Task: In the  document roboposter.doc ,align picture to the 'center'. Insert word art below the picture and give heading  'Robot in Bordered Blue'
Action: Mouse moved to (461, 265)
Screenshot: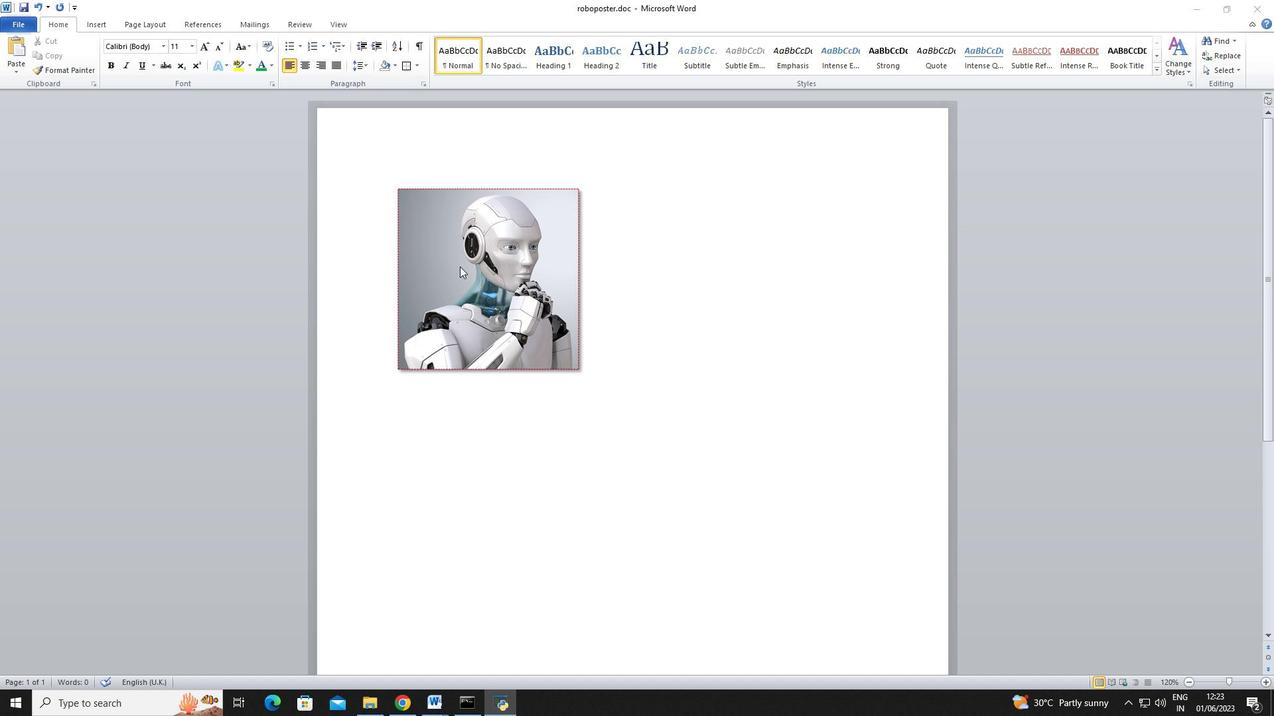 
Action: Mouse pressed left at (461, 265)
Screenshot: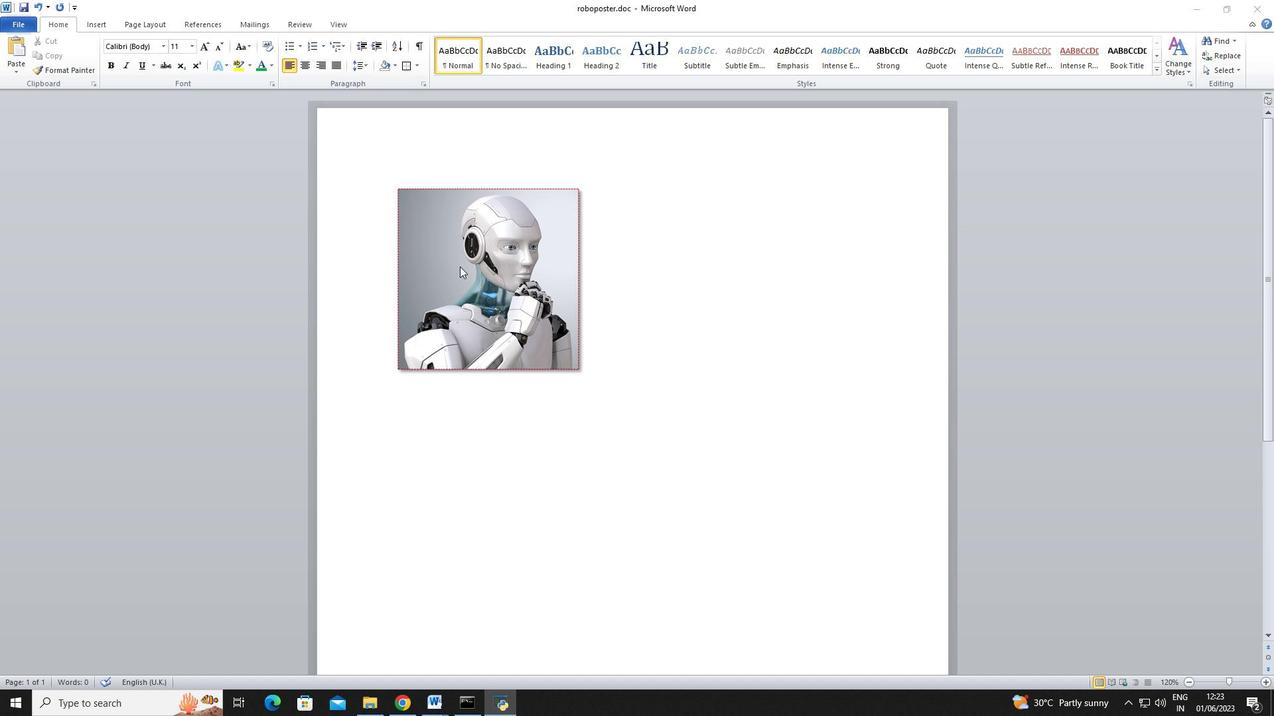 
Action: Mouse moved to (307, 62)
Screenshot: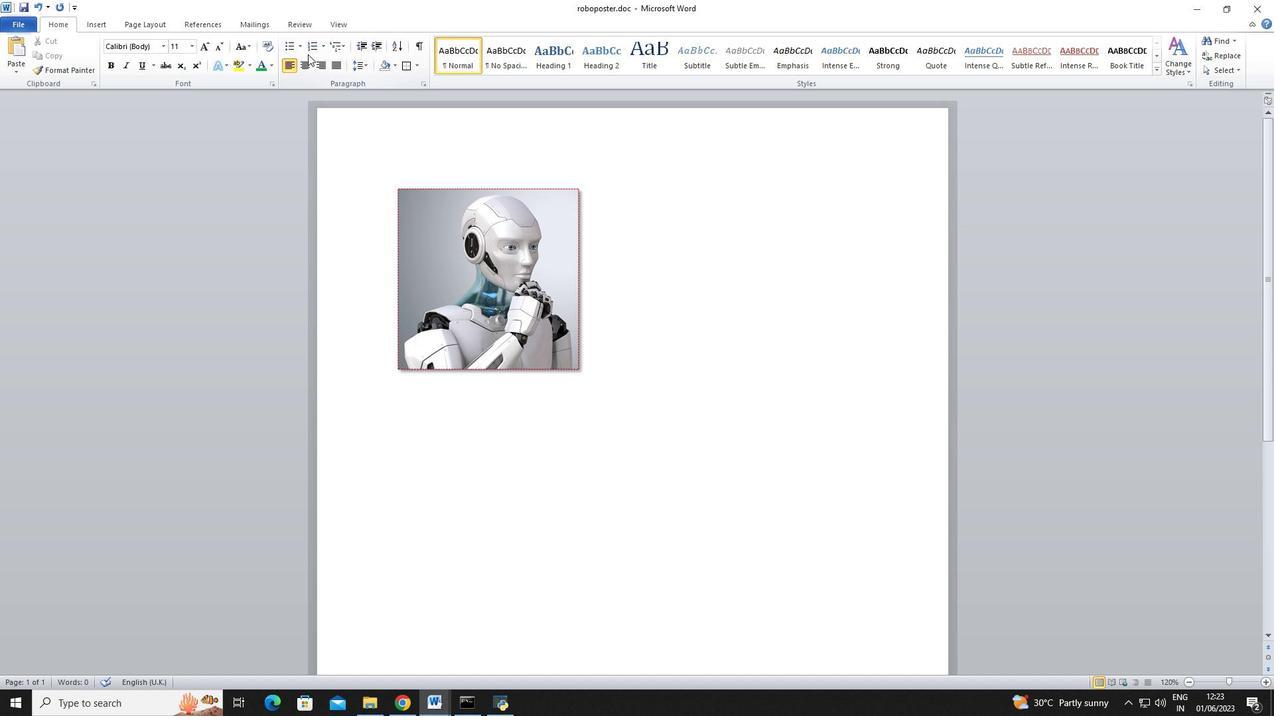 
Action: Mouse pressed left at (307, 62)
Screenshot: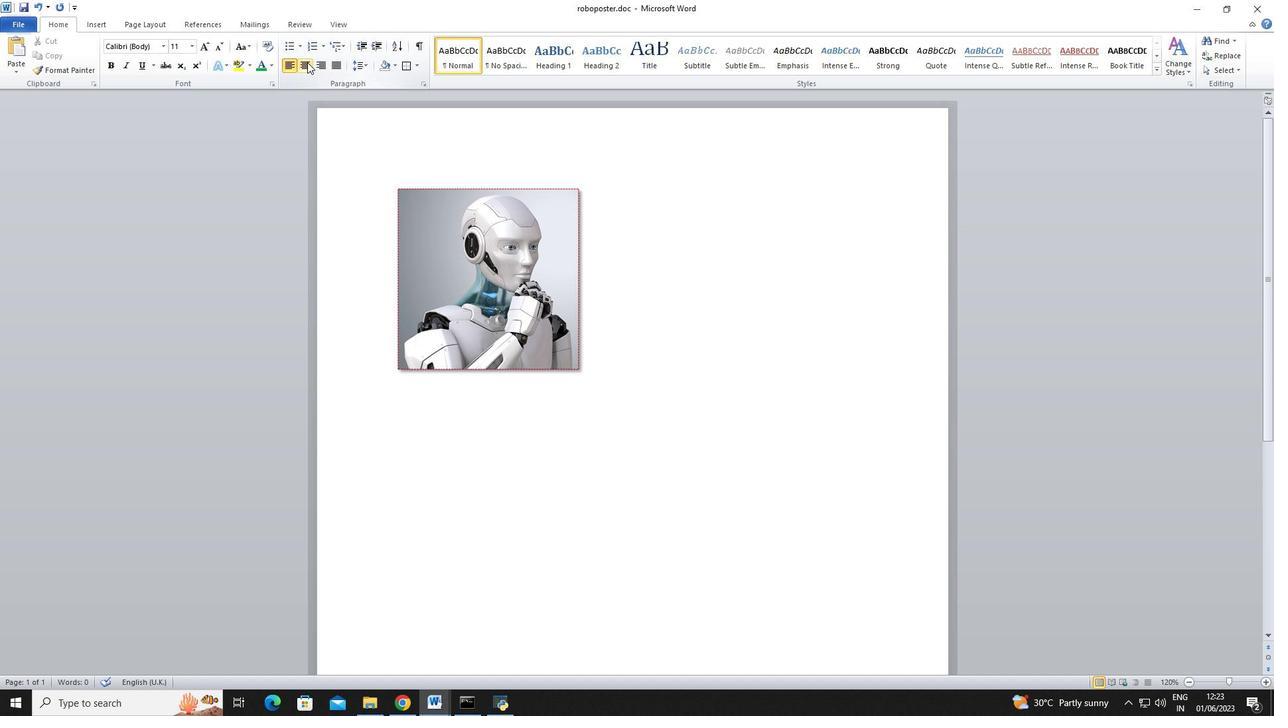 
Action: Mouse moved to (755, 353)
Screenshot: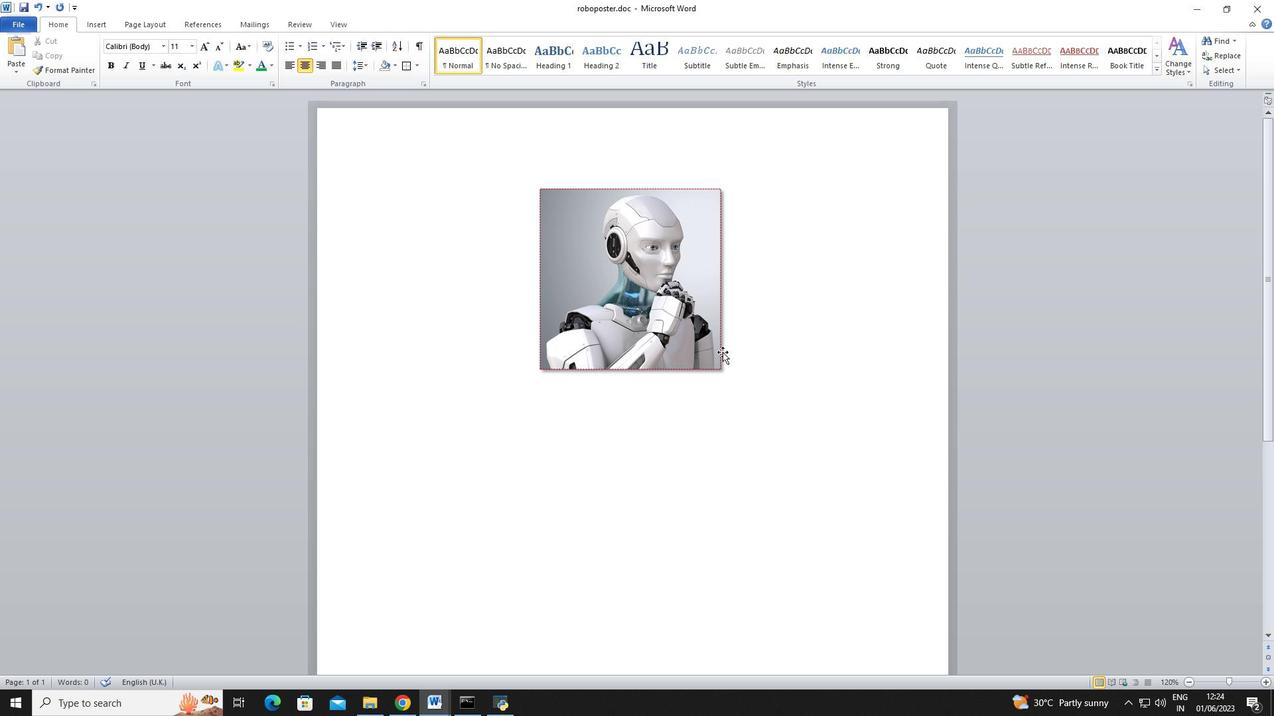 
Action: Mouse pressed left at (755, 353)
Screenshot: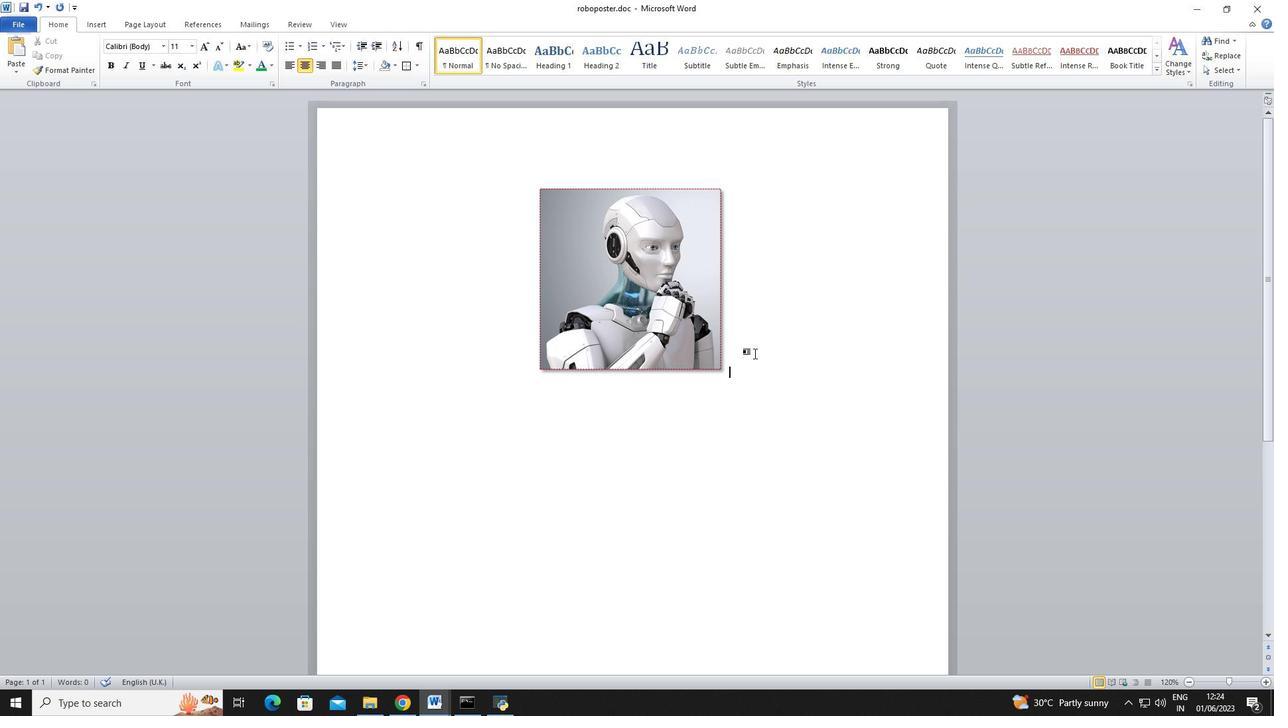 
Action: Mouse moved to (735, 343)
Screenshot: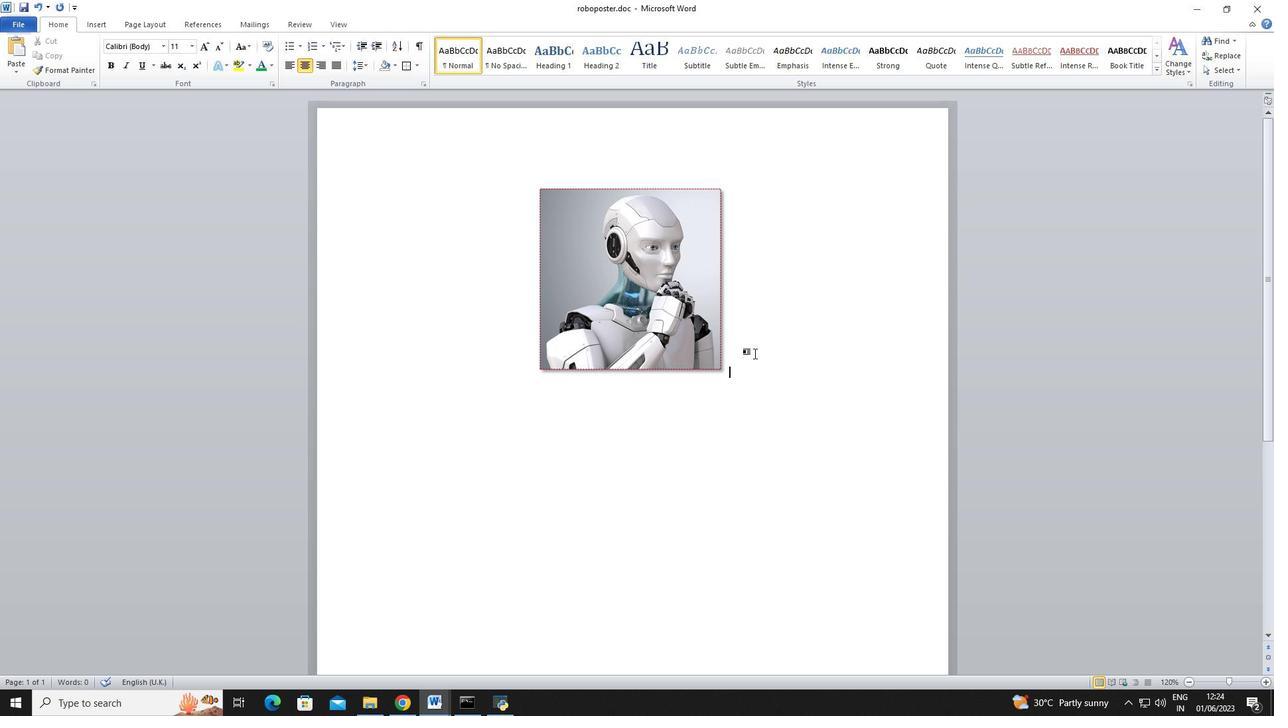 
Action: Key pressed <Key.enter>
Screenshot: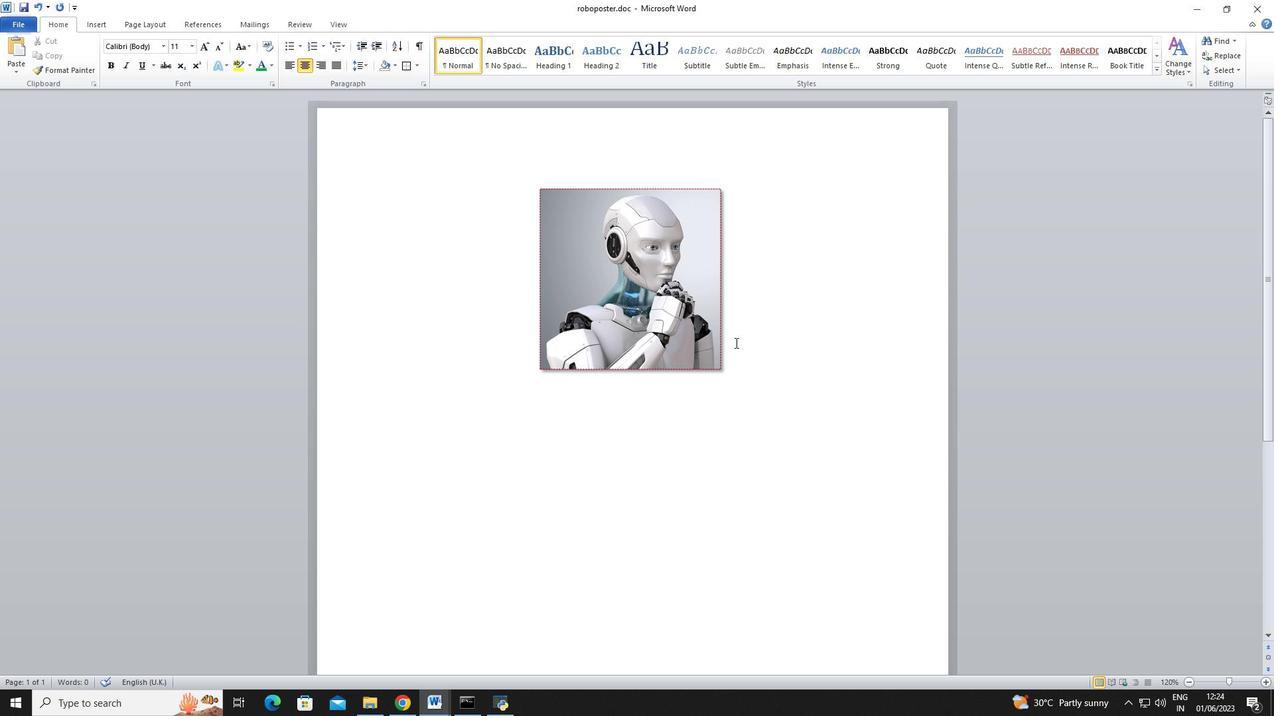 
Action: Mouse moved to (92, 23)
Screenshot: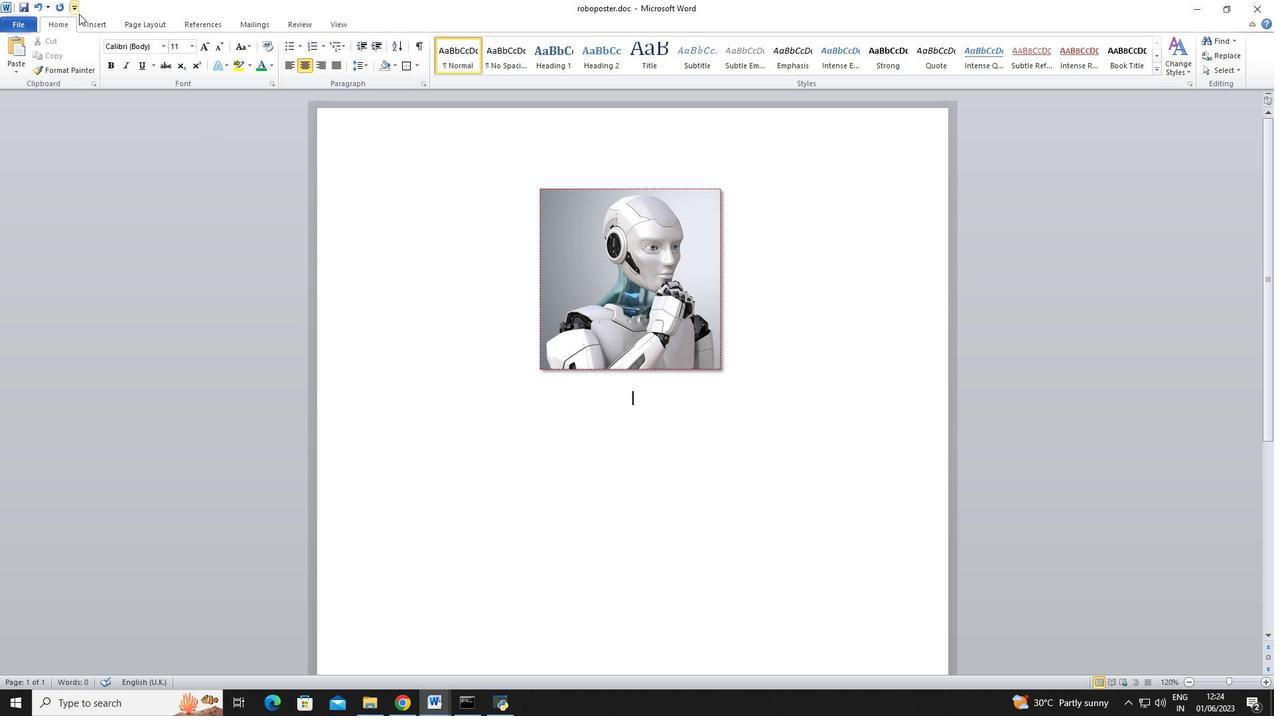 
Action: Mouse pressed left at (92, 23)
Screenshot: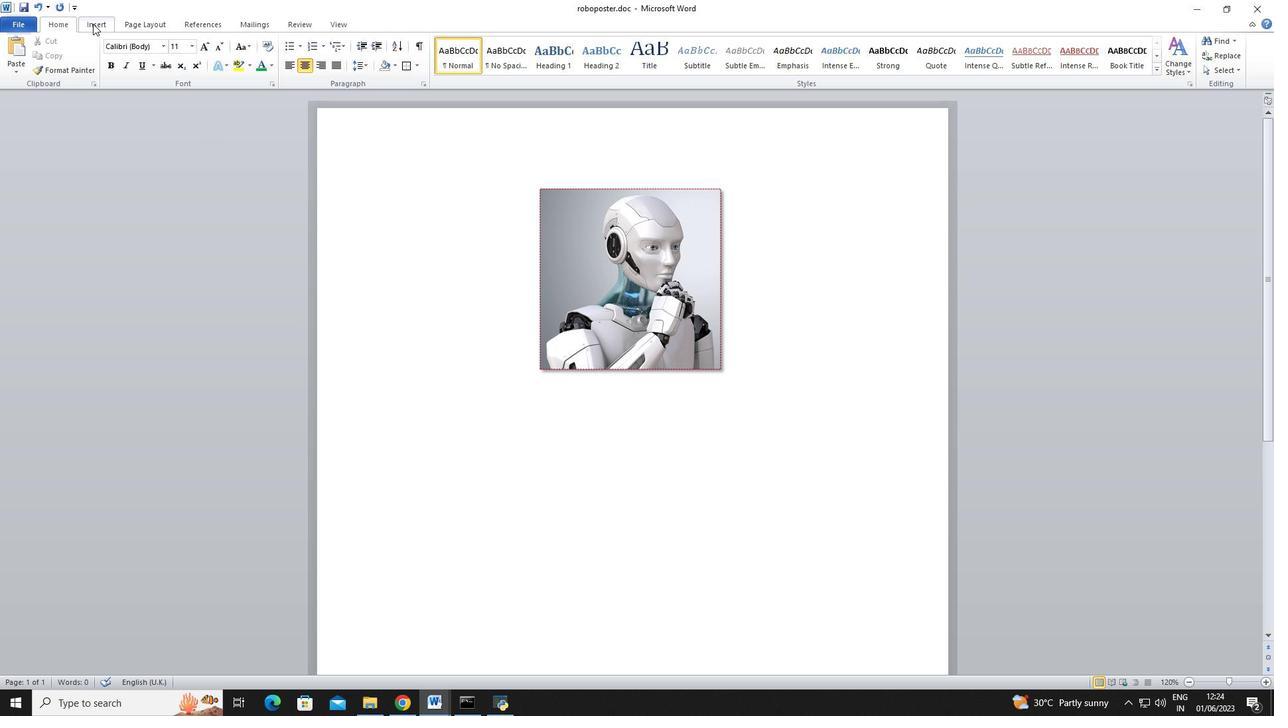 
Action: Mouse moved to (625, 63)
Screenshot: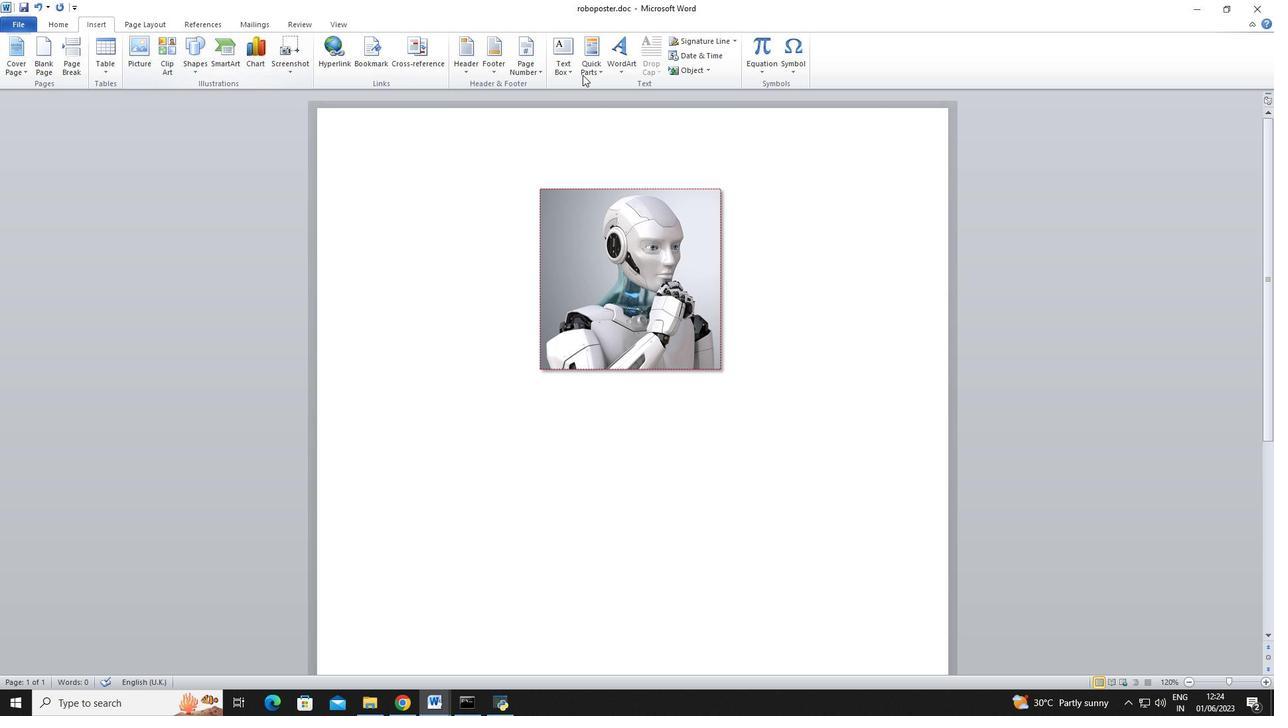 
Action: Mouse pressed left at (625, 63)
Screenshot: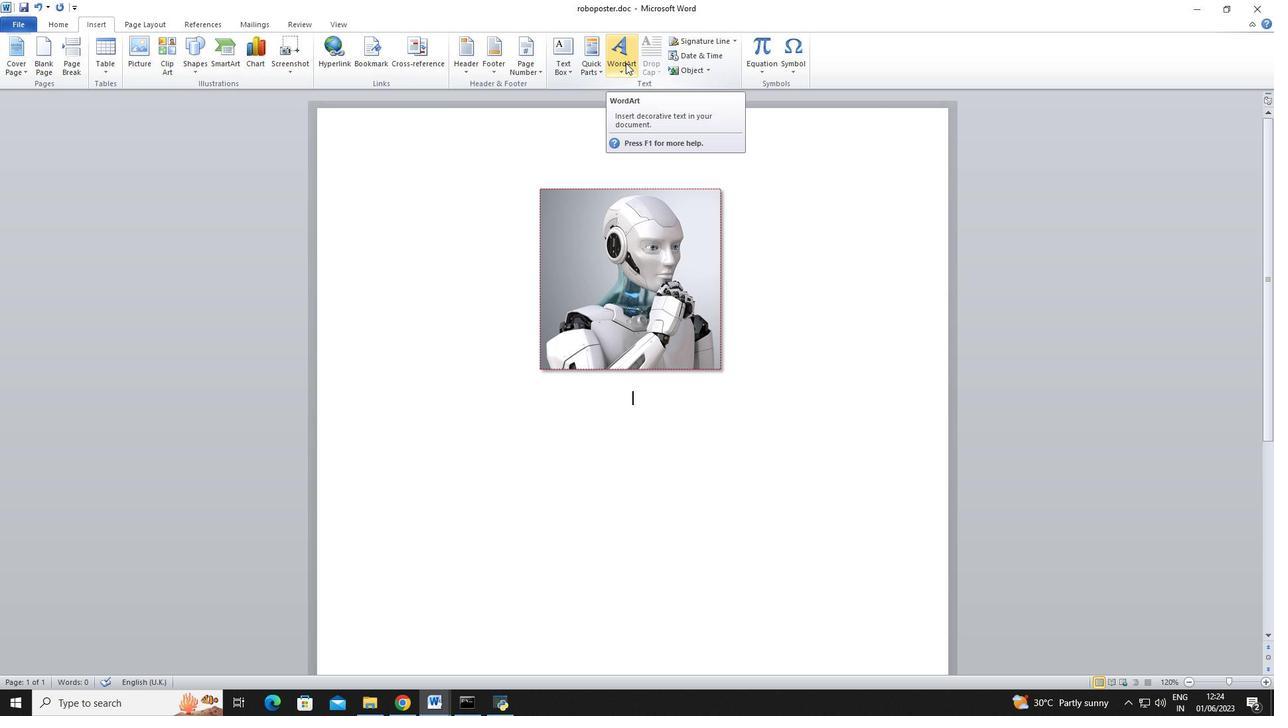 
Action: Mouse moved to (659, 171)
Screenshot: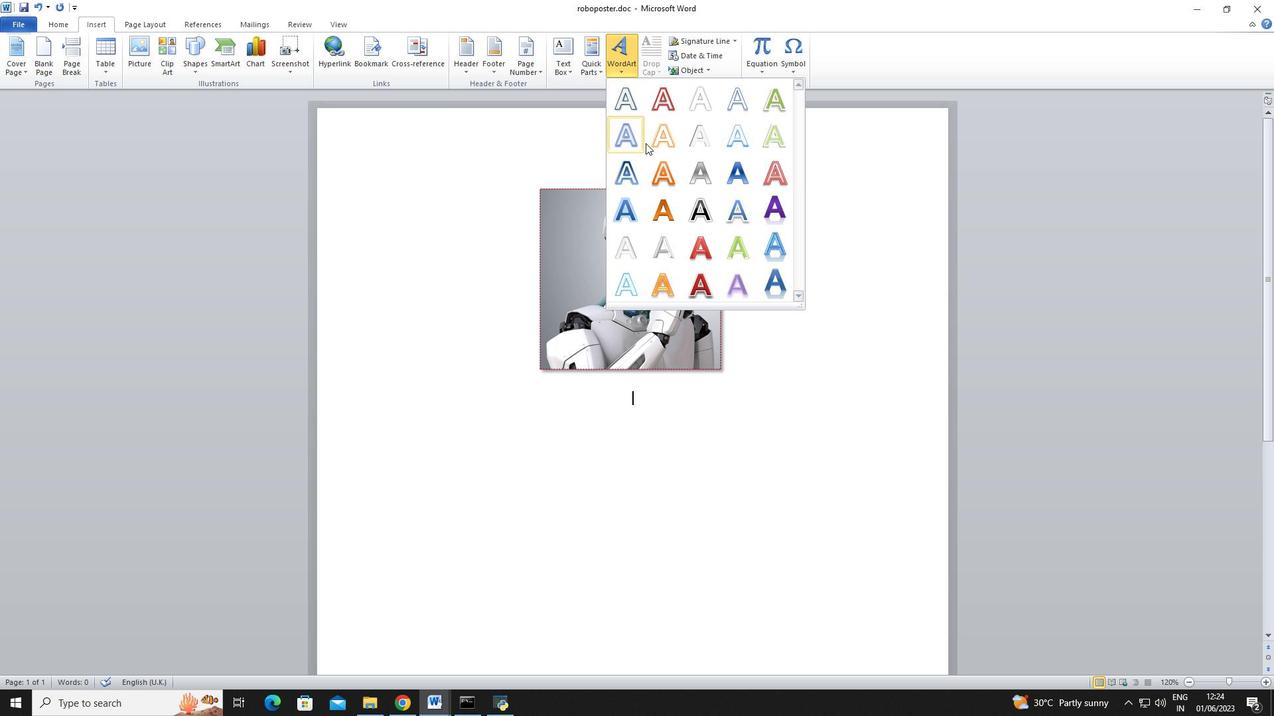 
Action: Mouse scrolled (659, 171) with delta (0, 0)
Screenshot: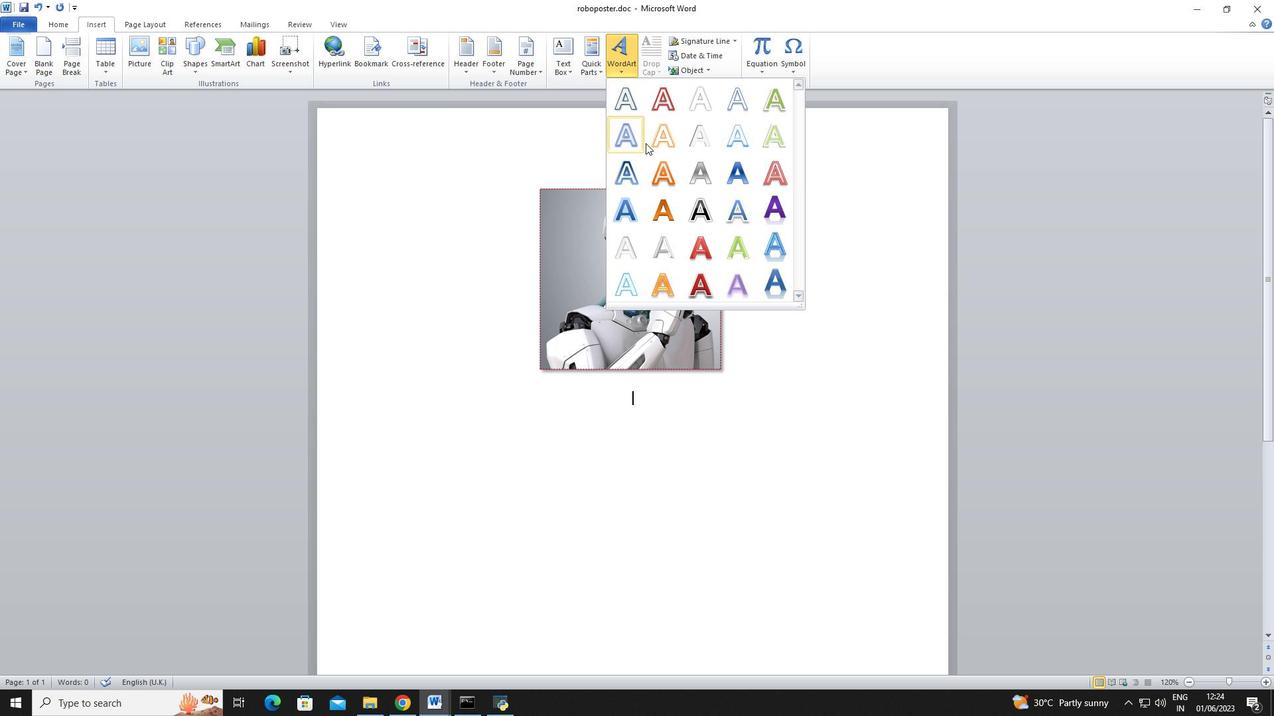 
Action: Mouse moved to (659, 171)
Screenshot: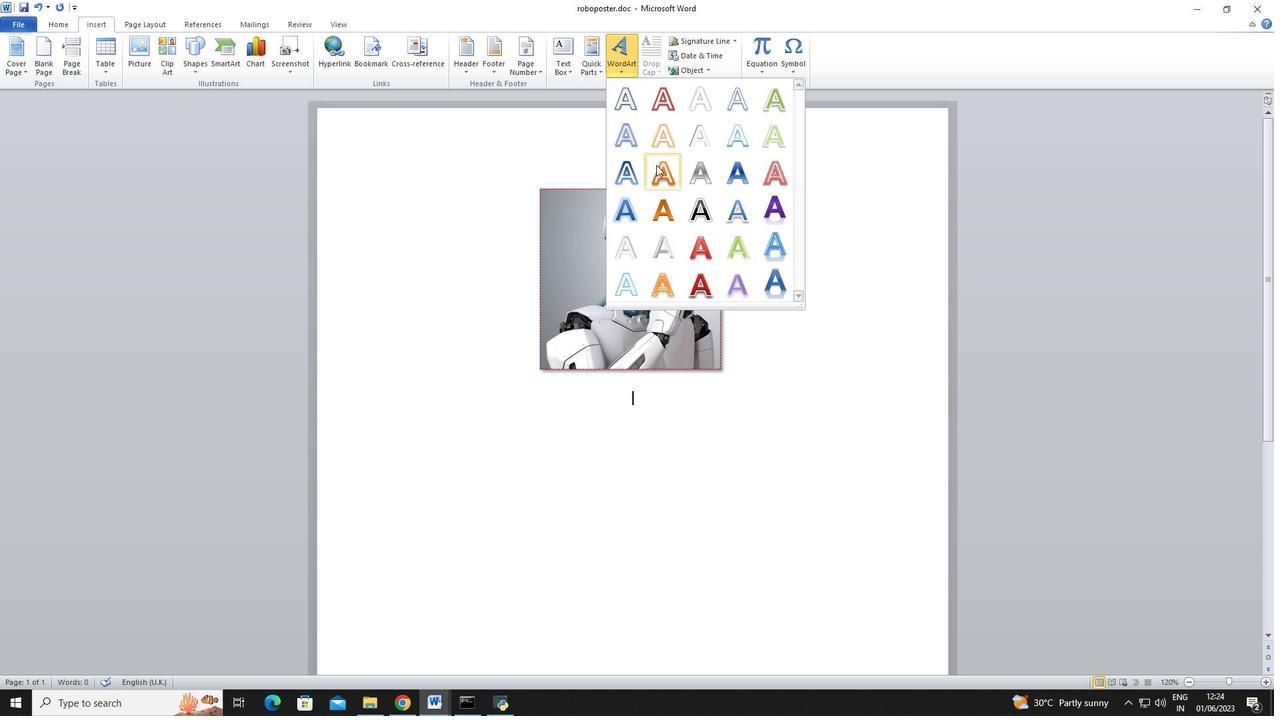 
Action: Mouse scrolled (659, 171) with delta (0, 0)
Screenshot: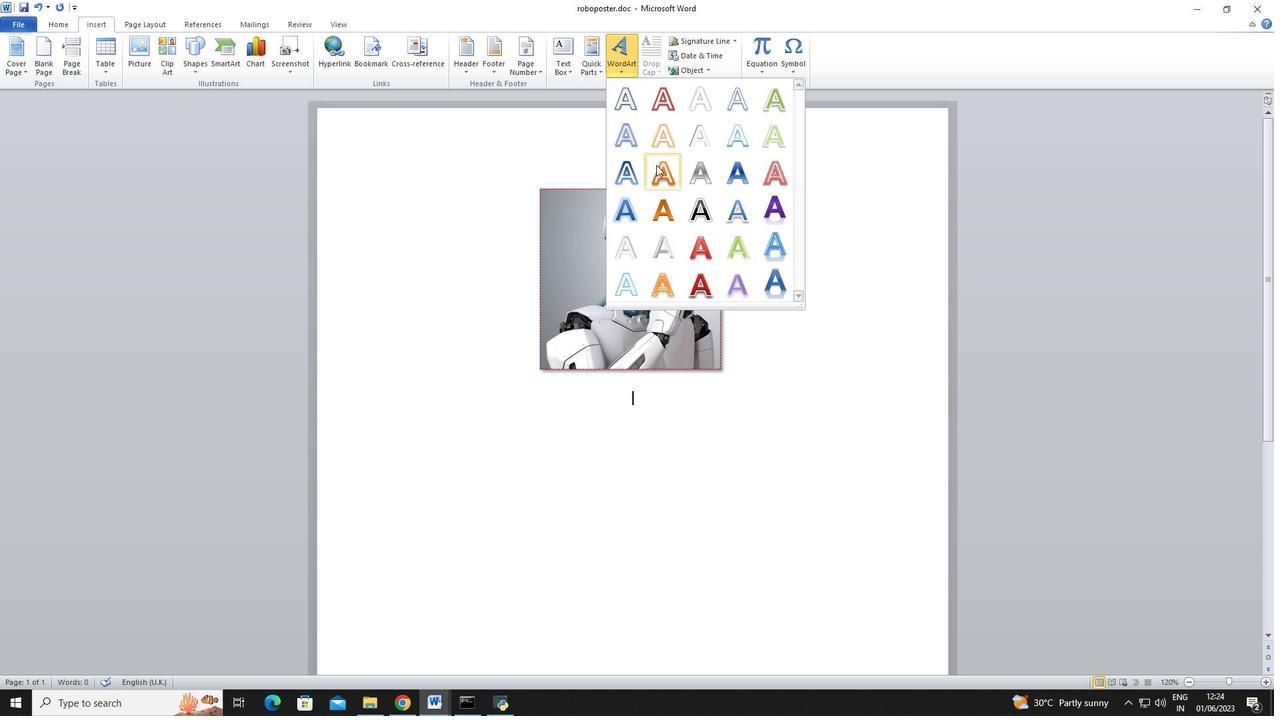 
Action: Mouse scrolled (659, 171) with delta (0, 0)
Screenshot: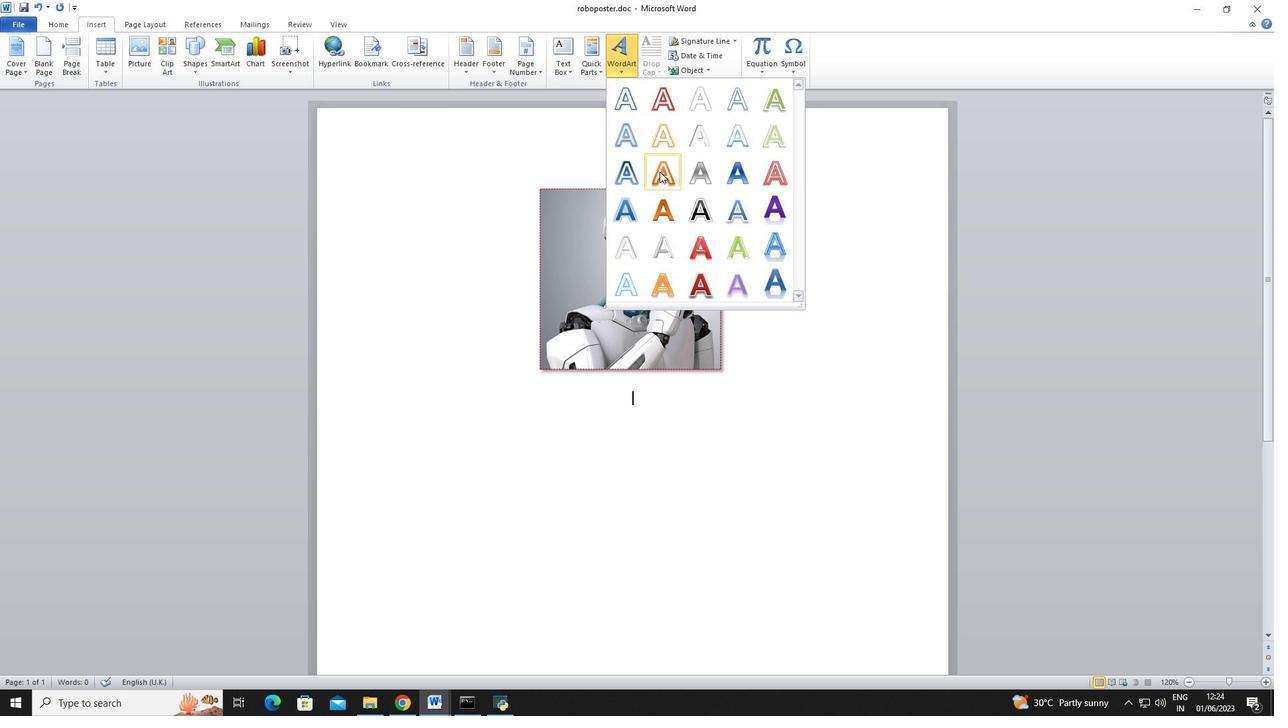 
Action: Mouse scrolled (659, 171) with delta (0, 0)
Screenshot: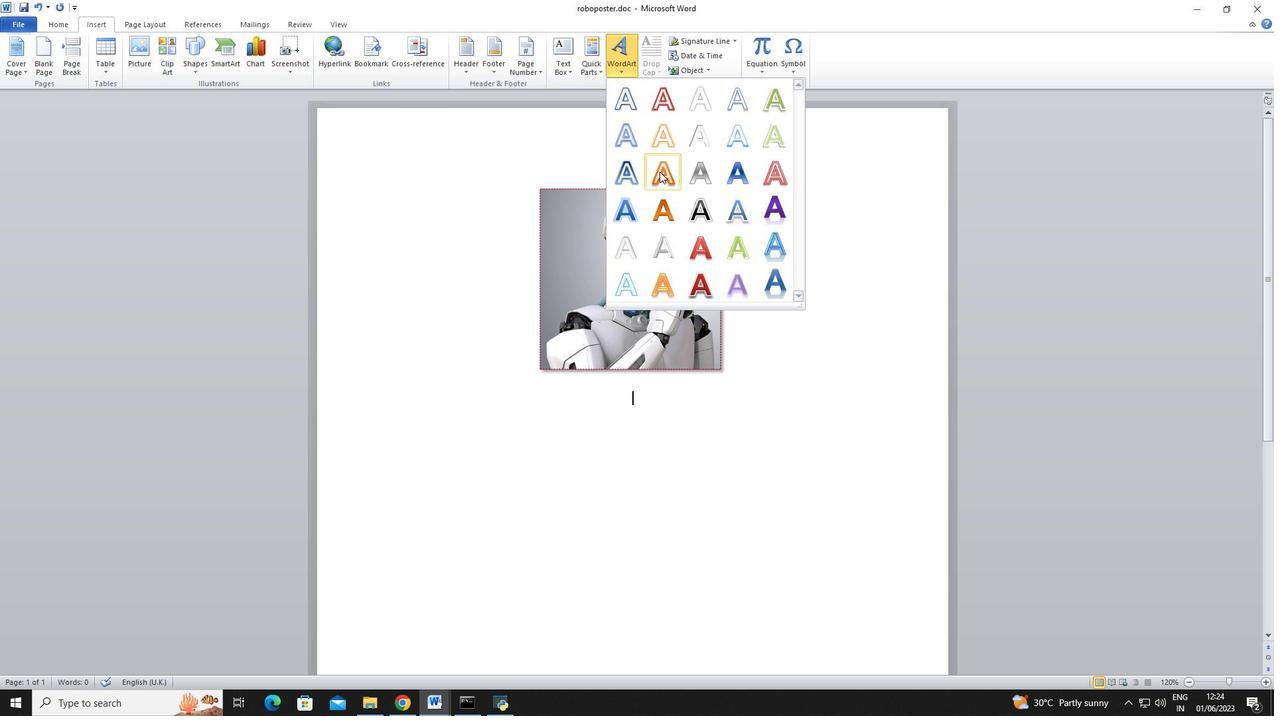 
Action: Mouse scrolled (659, 171) with delta (0, 0)
Screenshot: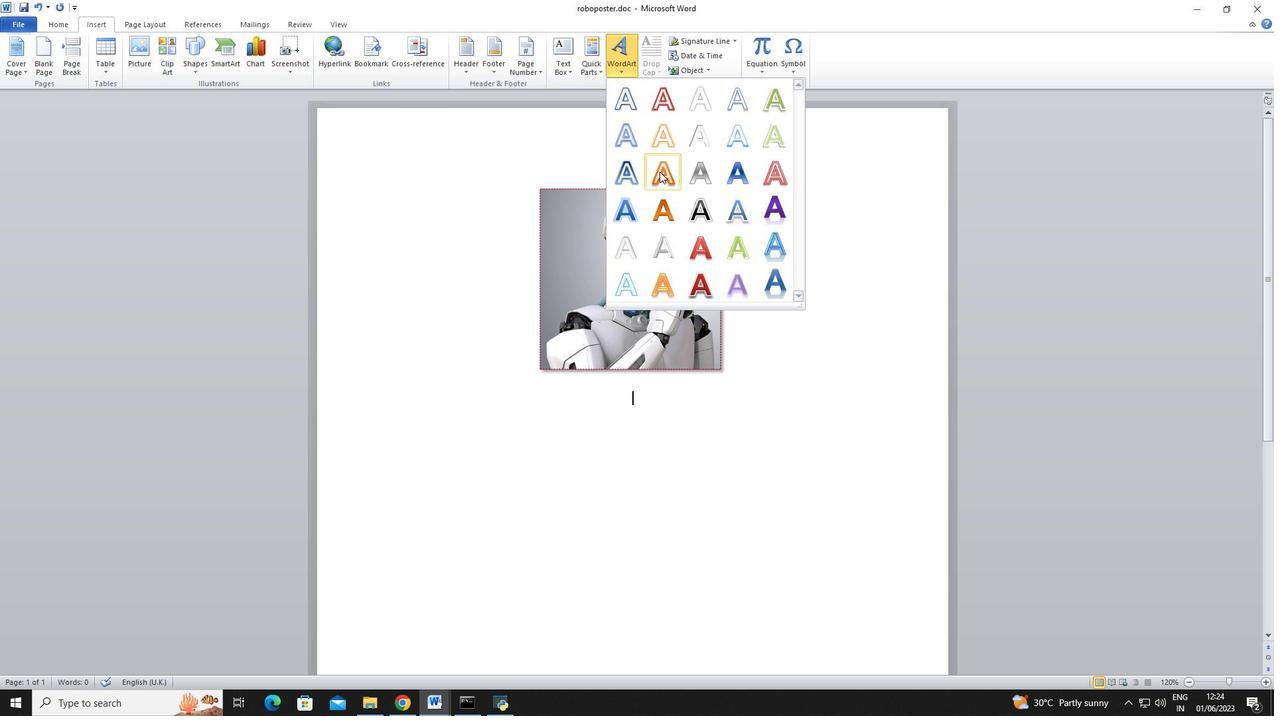 
Action: Mouse scrolled (659, 172) with delta (0, 0)
Screenshot: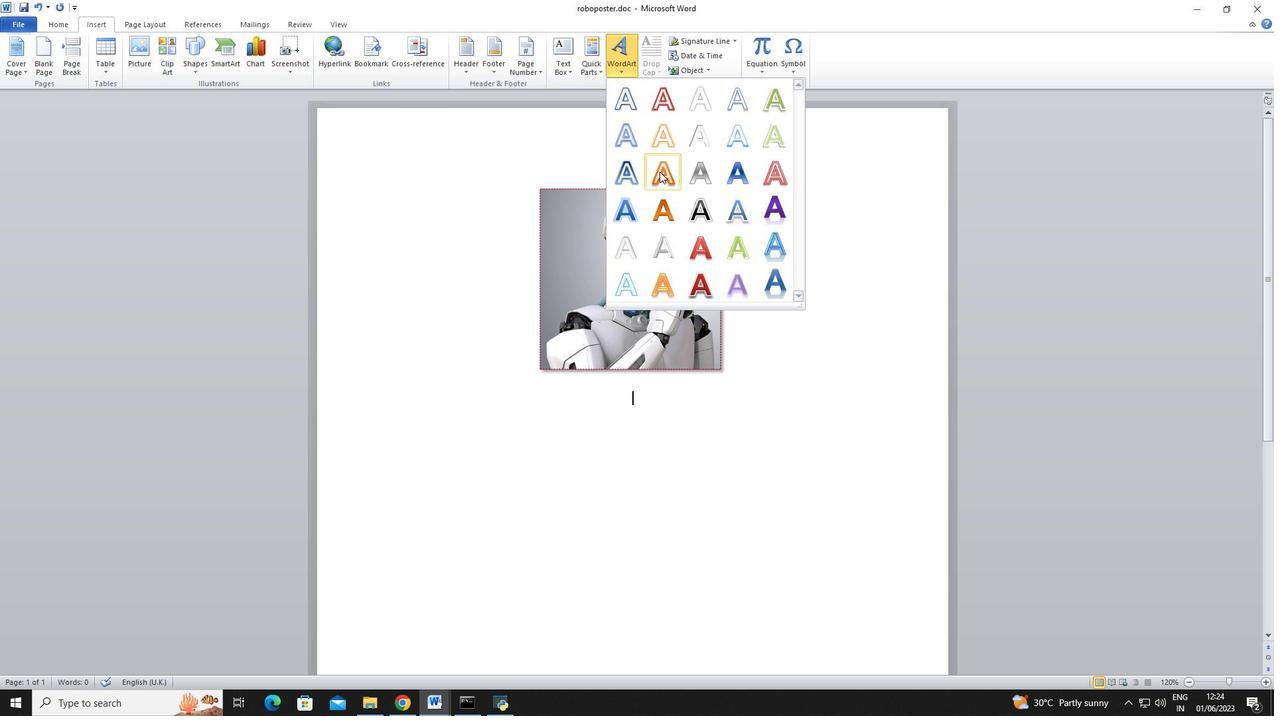 
Action: Mouse scrolled (659, 172) with delta (0, 0)
Screenshot: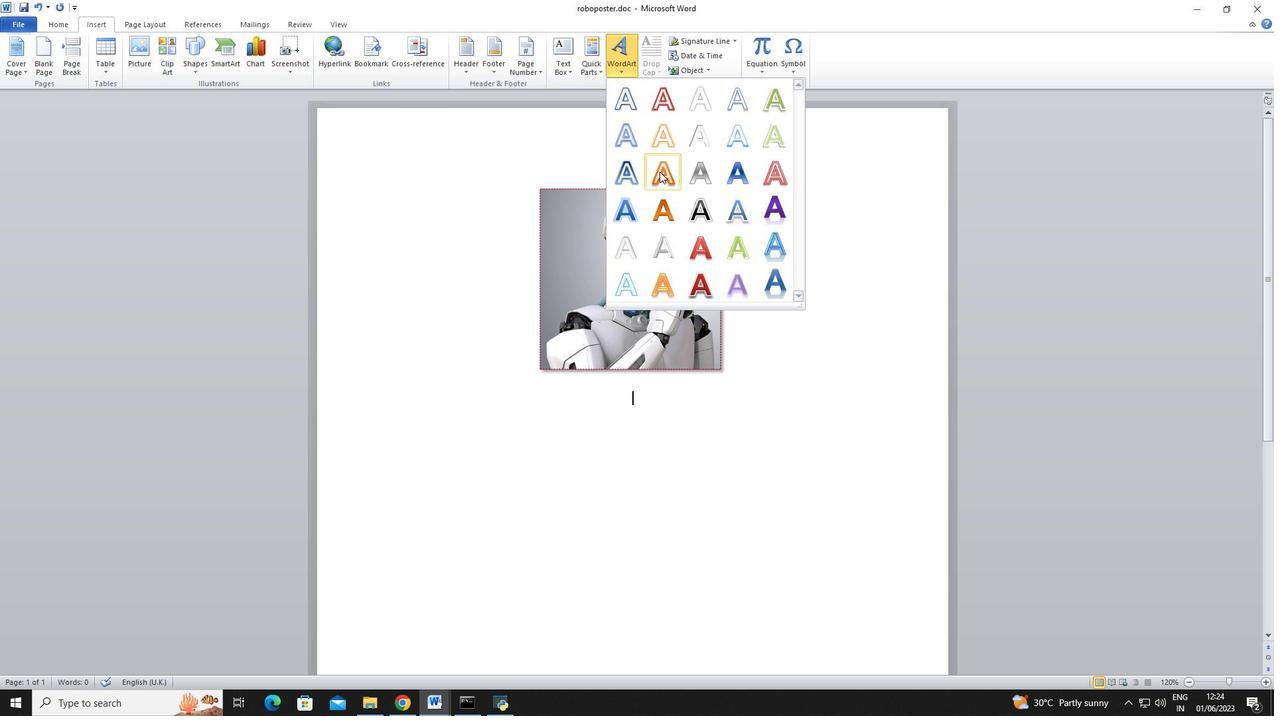 
Action: Mouse scrolled (659, 172) with delta (0, 0)
Screenshot: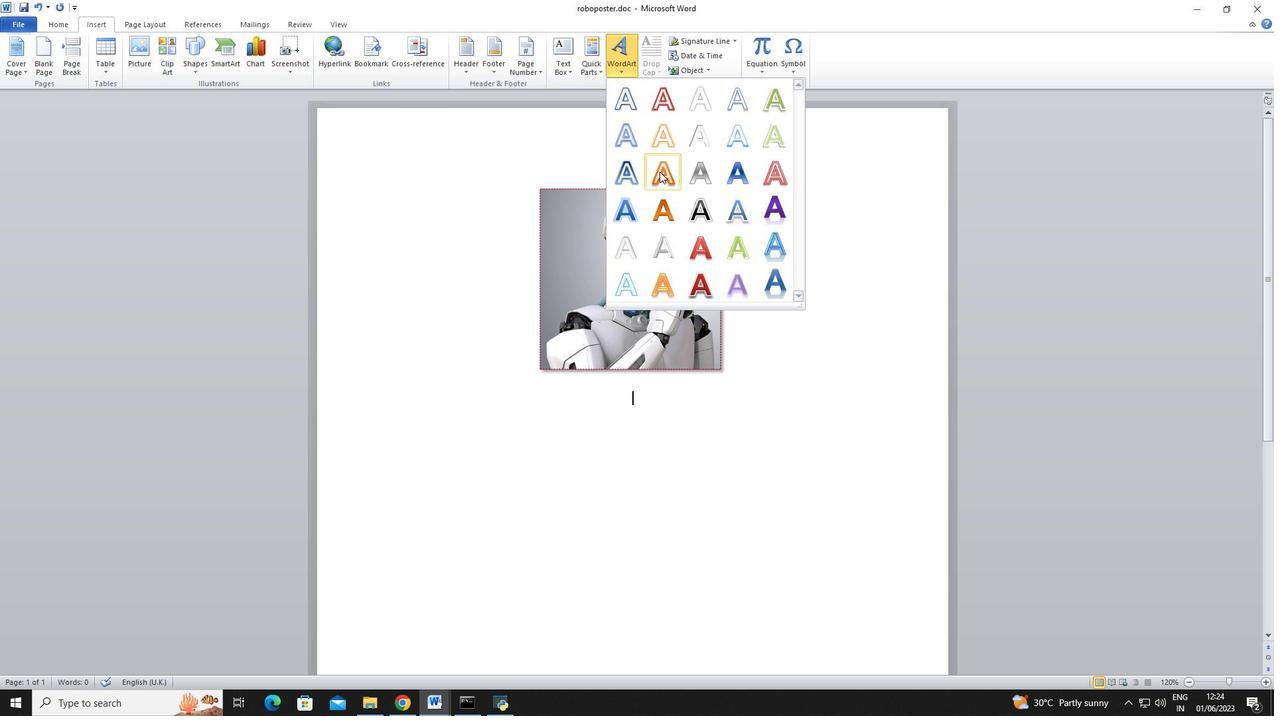 
Action: Mouse scrolled (659, 172) with delta (0, 0)
Screenshot: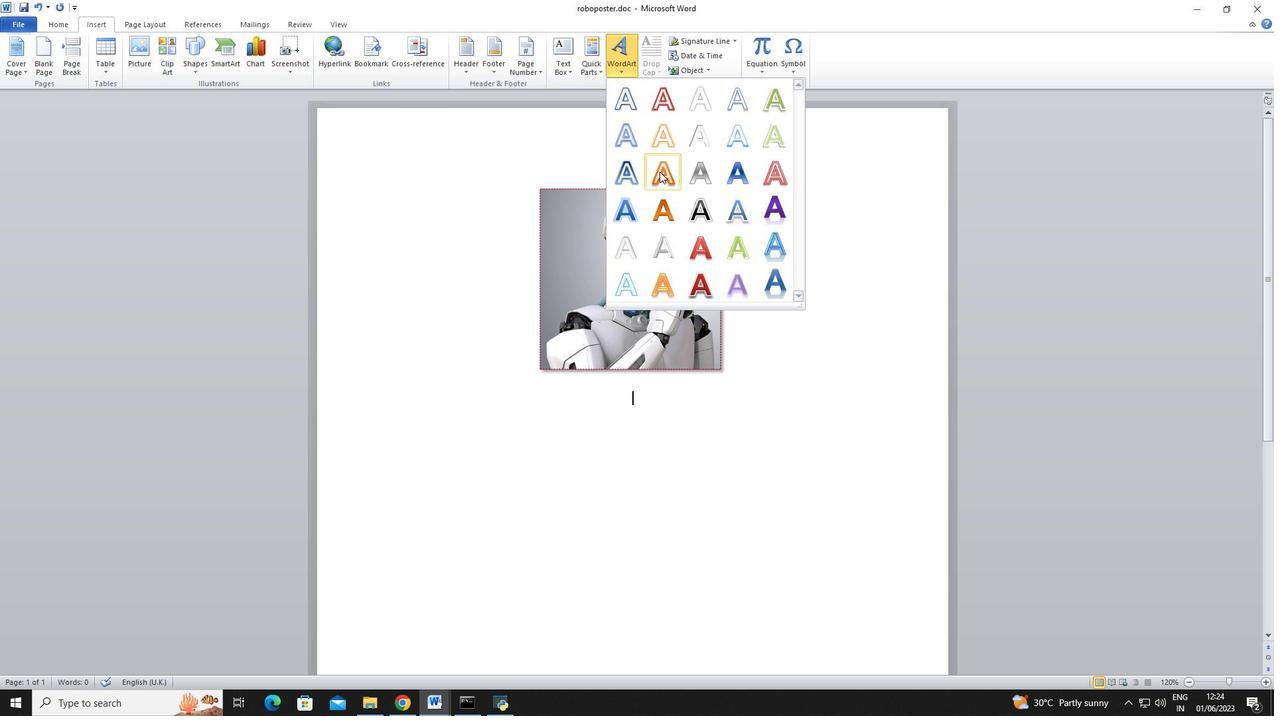 
Action: Mouse scrolled (659, 172) with delta (0, 0)
Screenshot: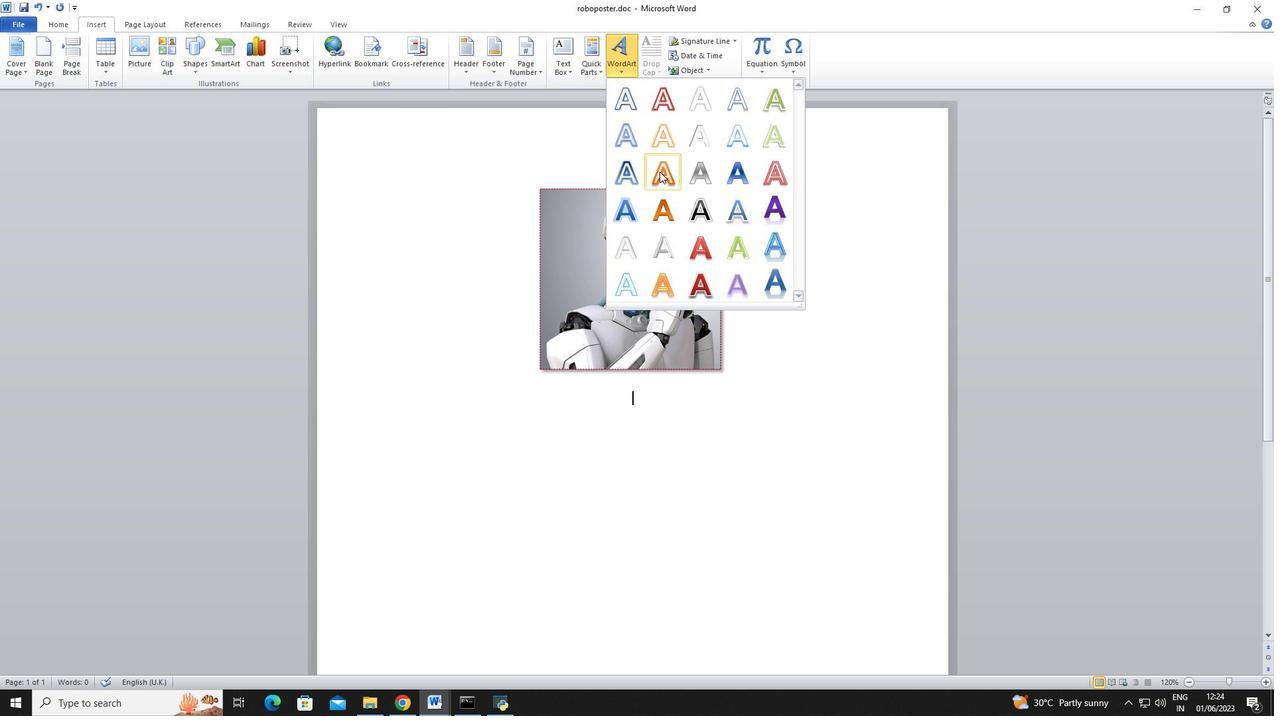 
Action: Mouse moved to (632, 91)
Screenshot: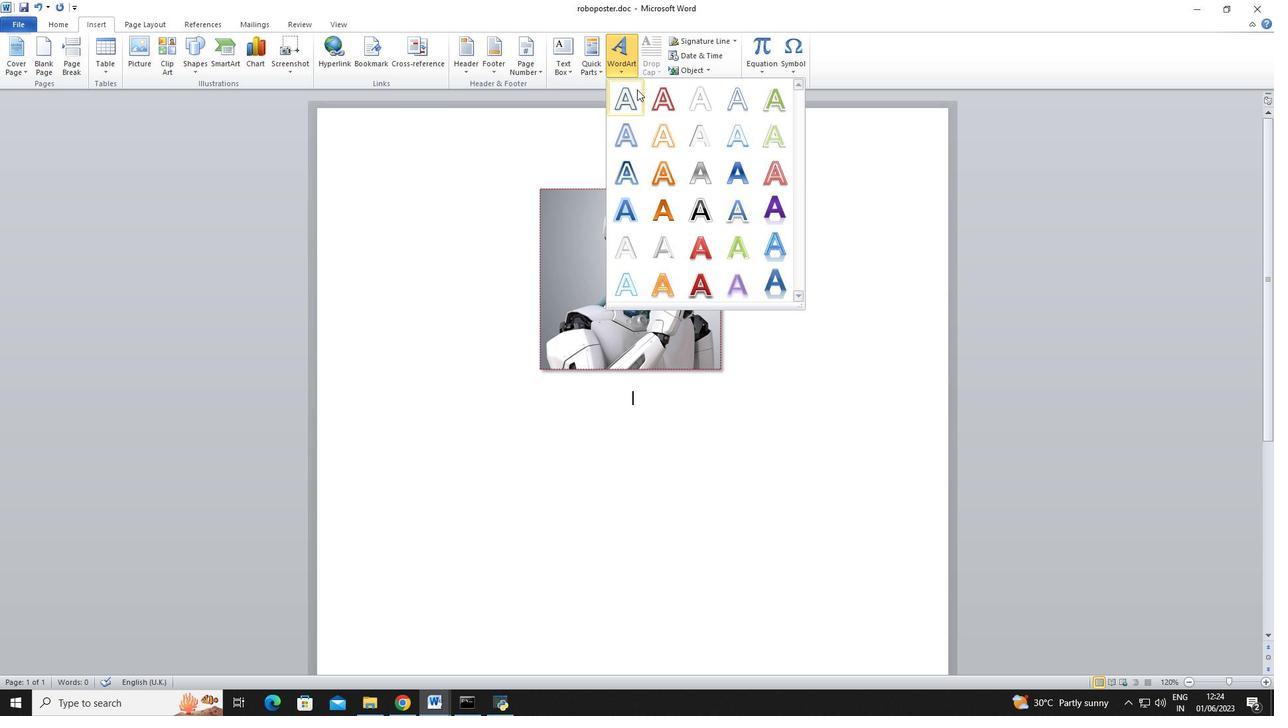 
Action: Mouse pressed left at (632, 91)
Screenshot: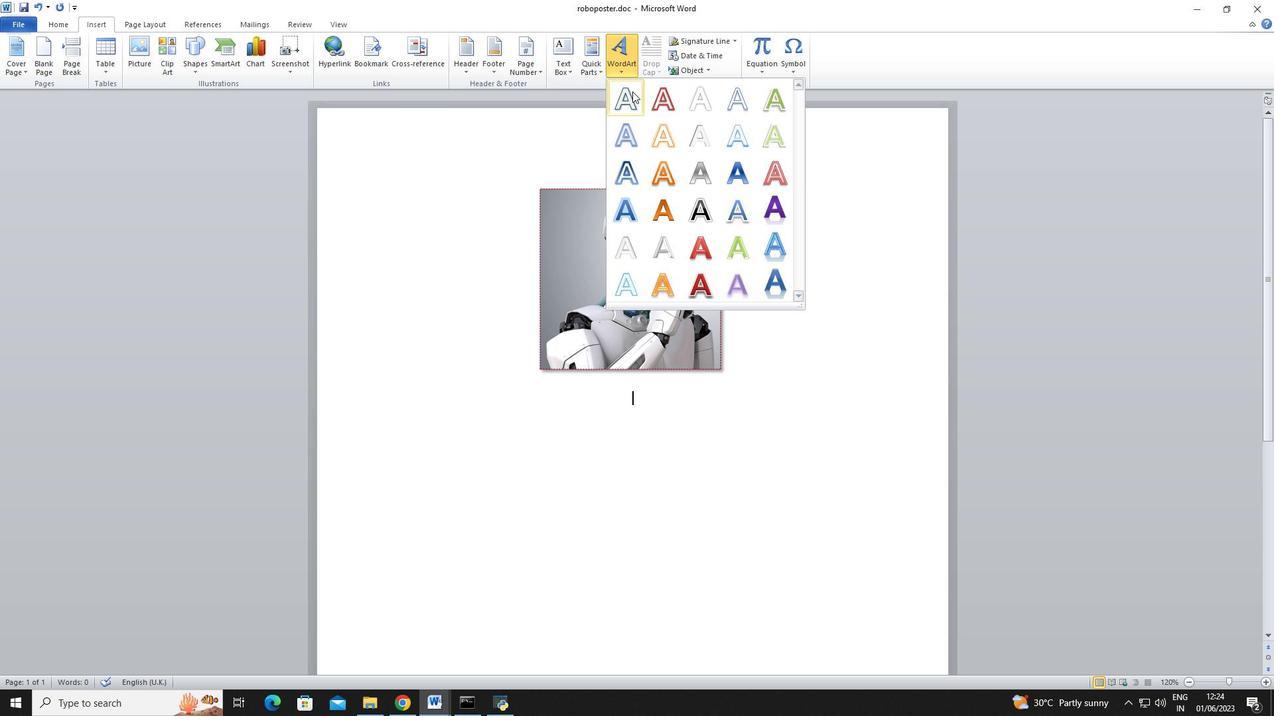 
Action: Mouse moved to (606, 268)
Screenshot: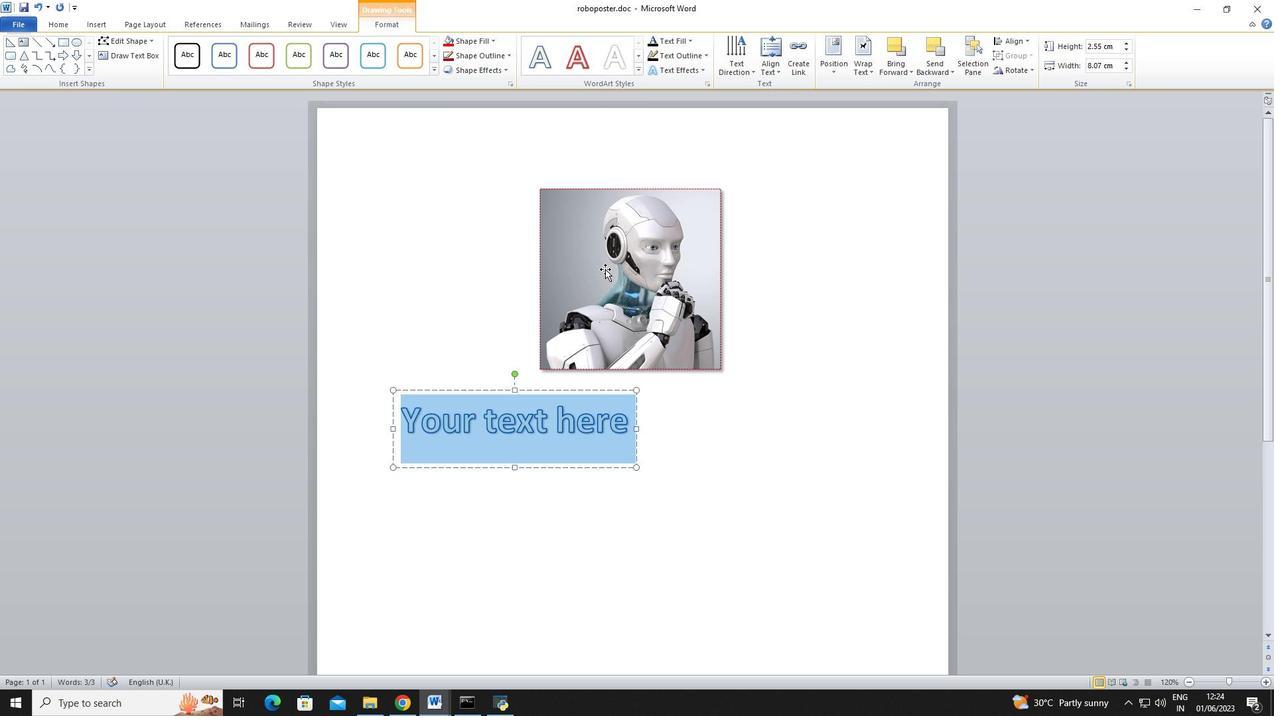 
Action: Key pressed <Key.shift>
Screenshot: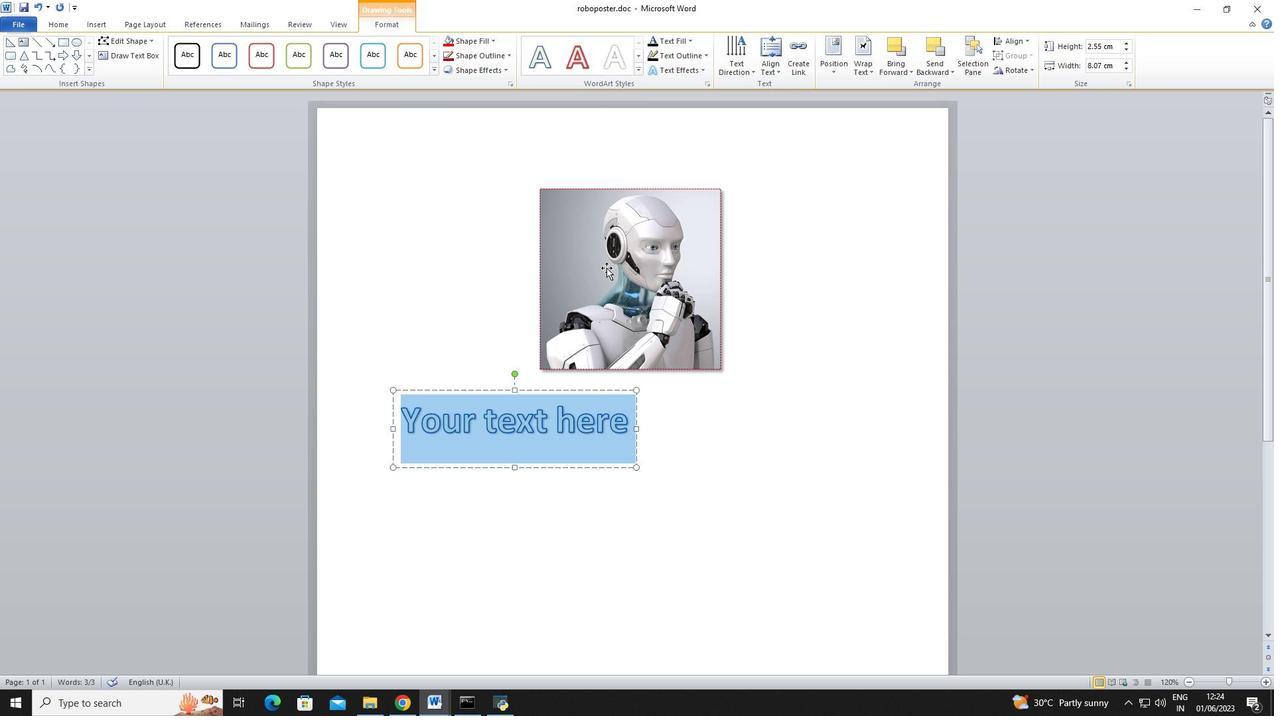 
Action: Mouse moved to (606, 265)
Screenshot: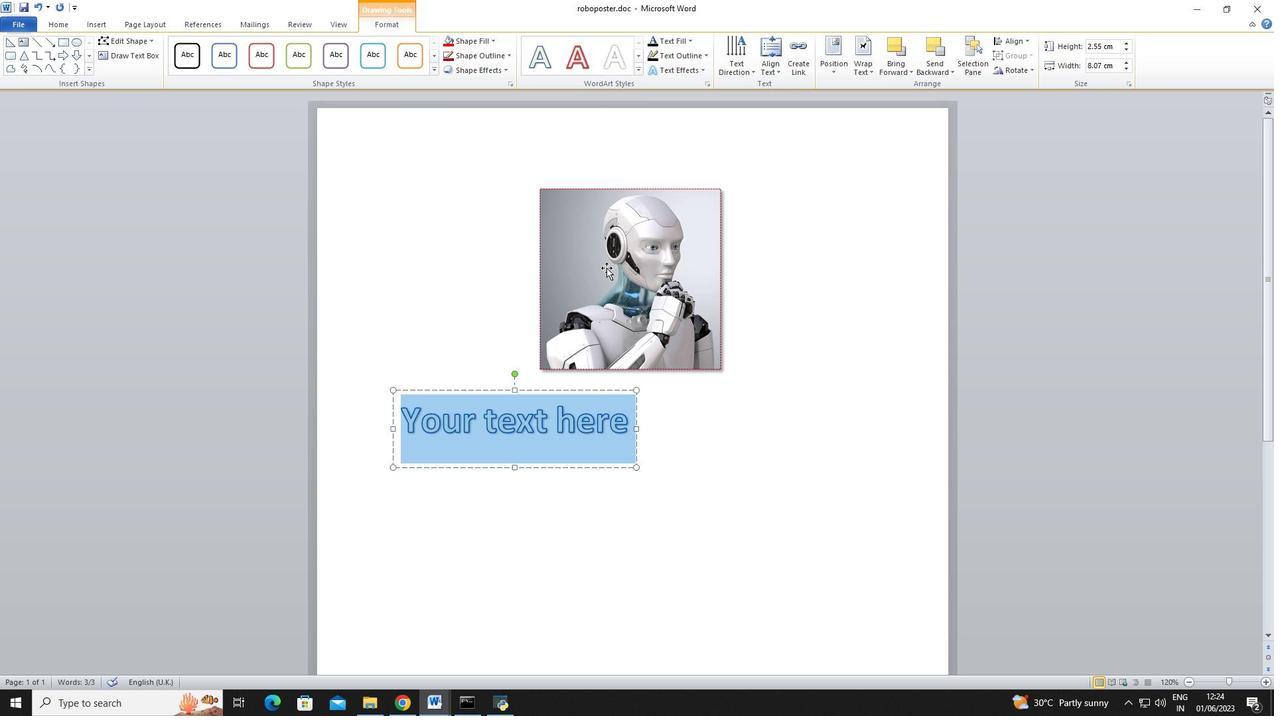
Action: Key pressed Robot<Key.space>in<Key.space><Key.shift>Bordered<Key.space>bl<Key.backspace><Key.backspace><Key.shift><Key.shift><Key.shift><Key.shift><Key.shift><Key.shift>Blue<Key.enter>
Screenshot: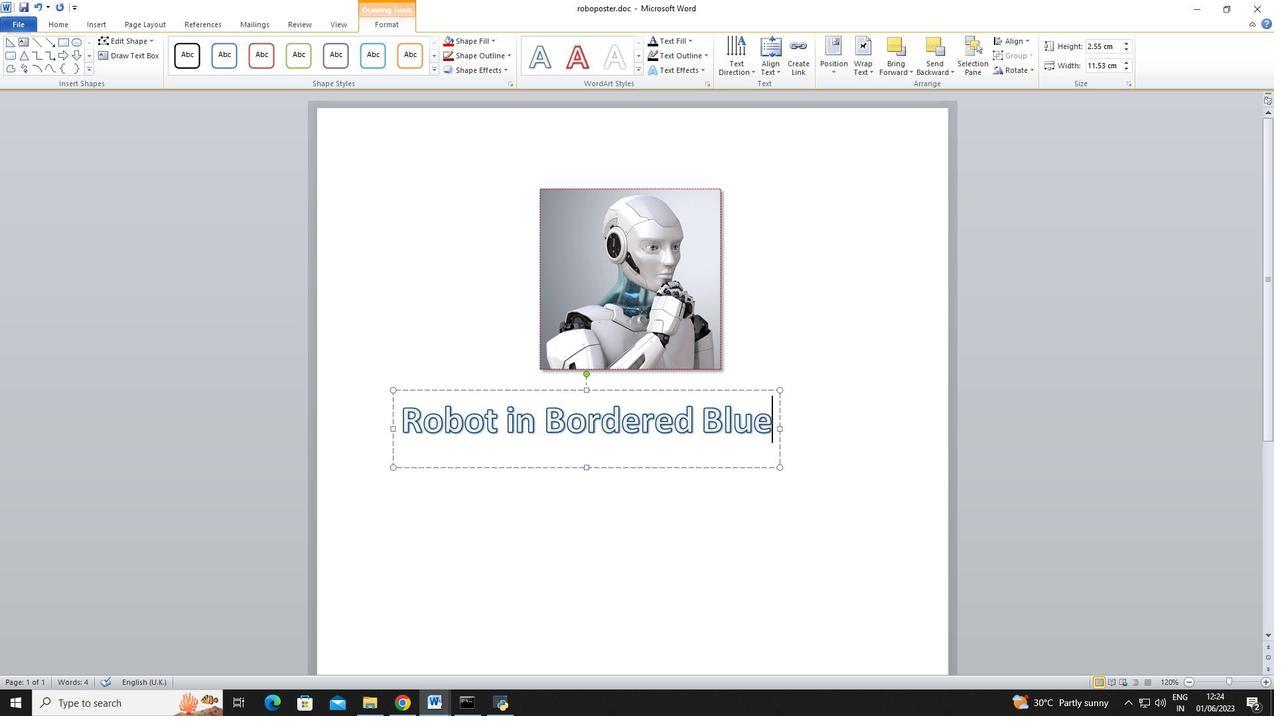 
Action: Mouse moved to (448, 271)
Screenshot: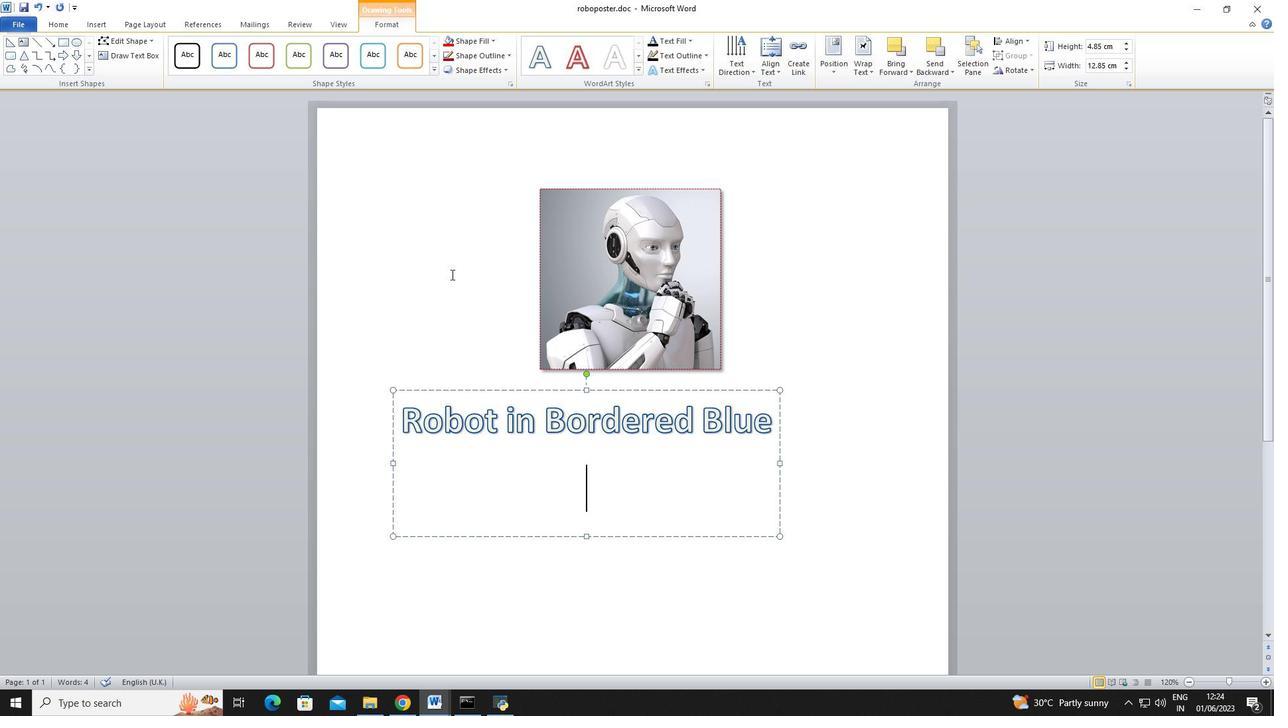 
Action: Mouse pressed left at (448, 271)
Screenshot: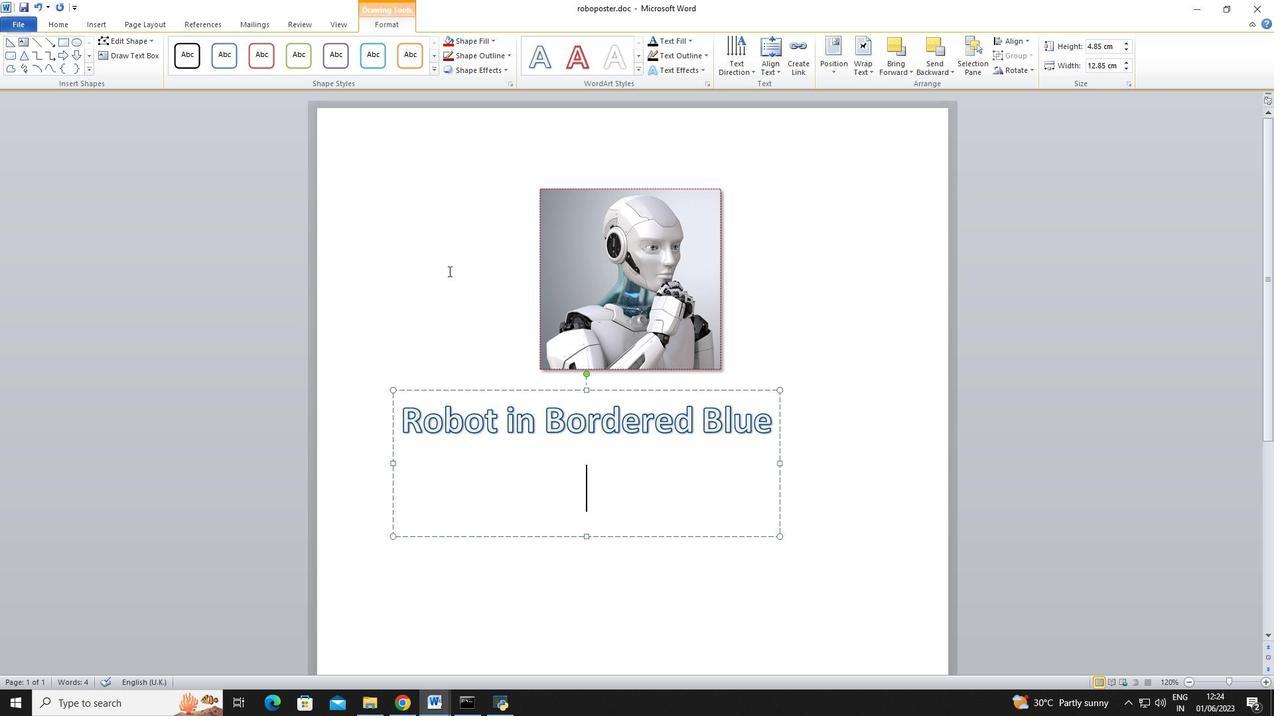 
Action: Mouse moved to (417, 270)
Screenshot: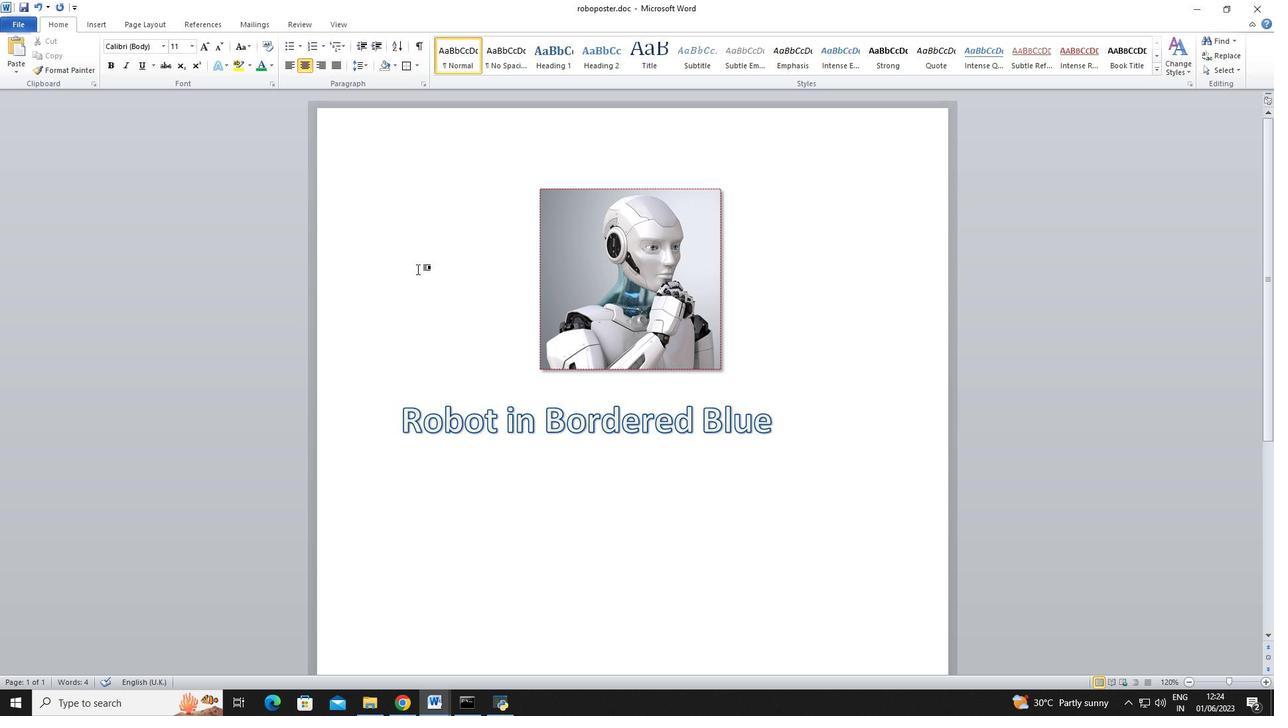 
